 Task: Create a section Speed King and in the section, add a milestone Remote work and collaboration enhancement in the project ConnectTech
Action: Mouse moved to (65, 538)
Screenshot: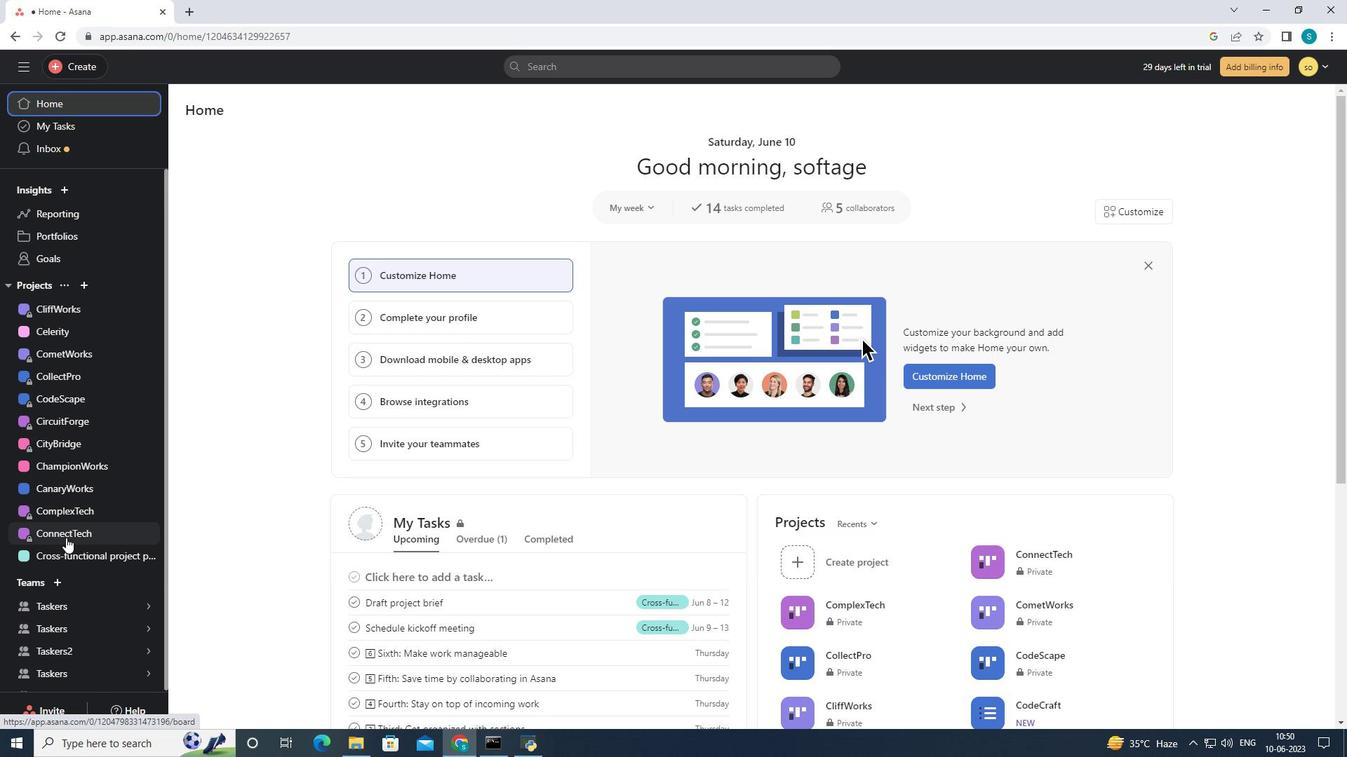 
Action: Mouse pressed left at (65, 538)
Screenshot: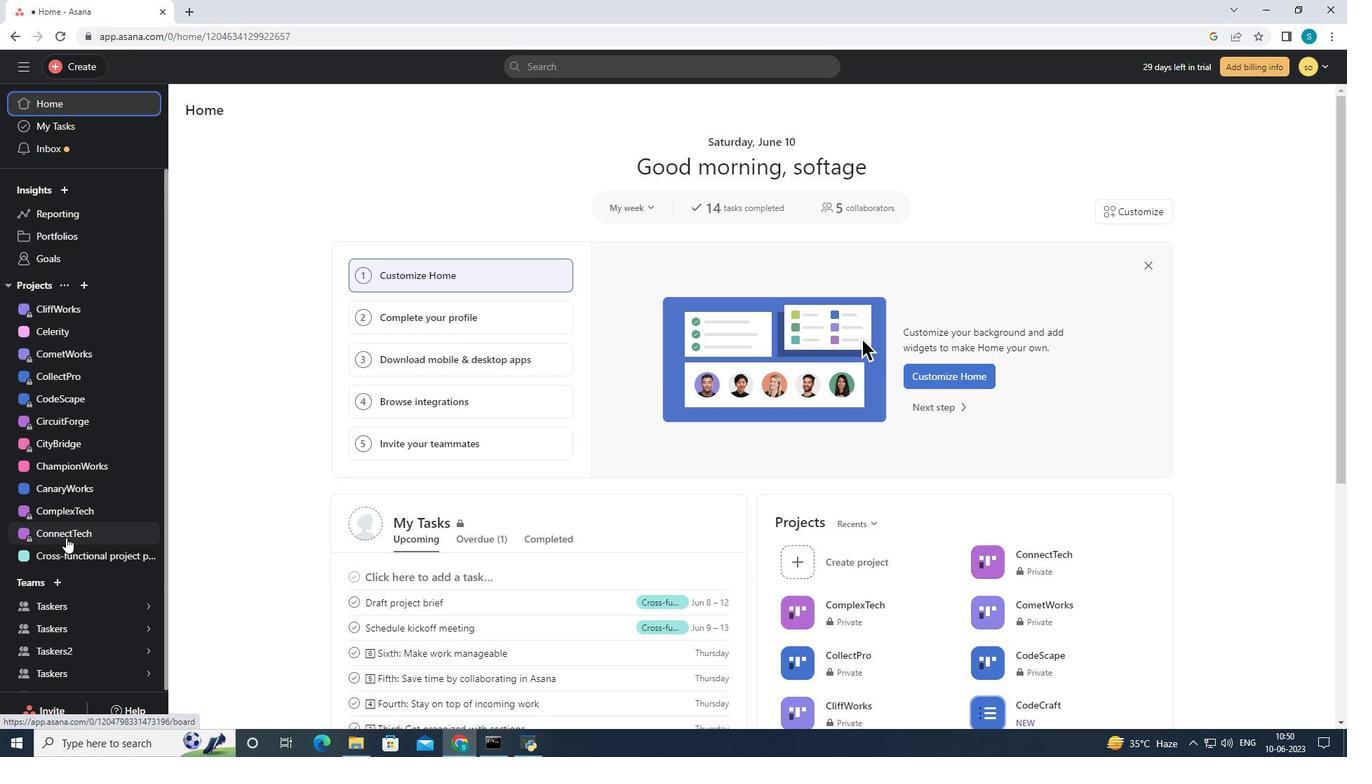 
Action: Mouse moved to (1090, 211)
Screenshot: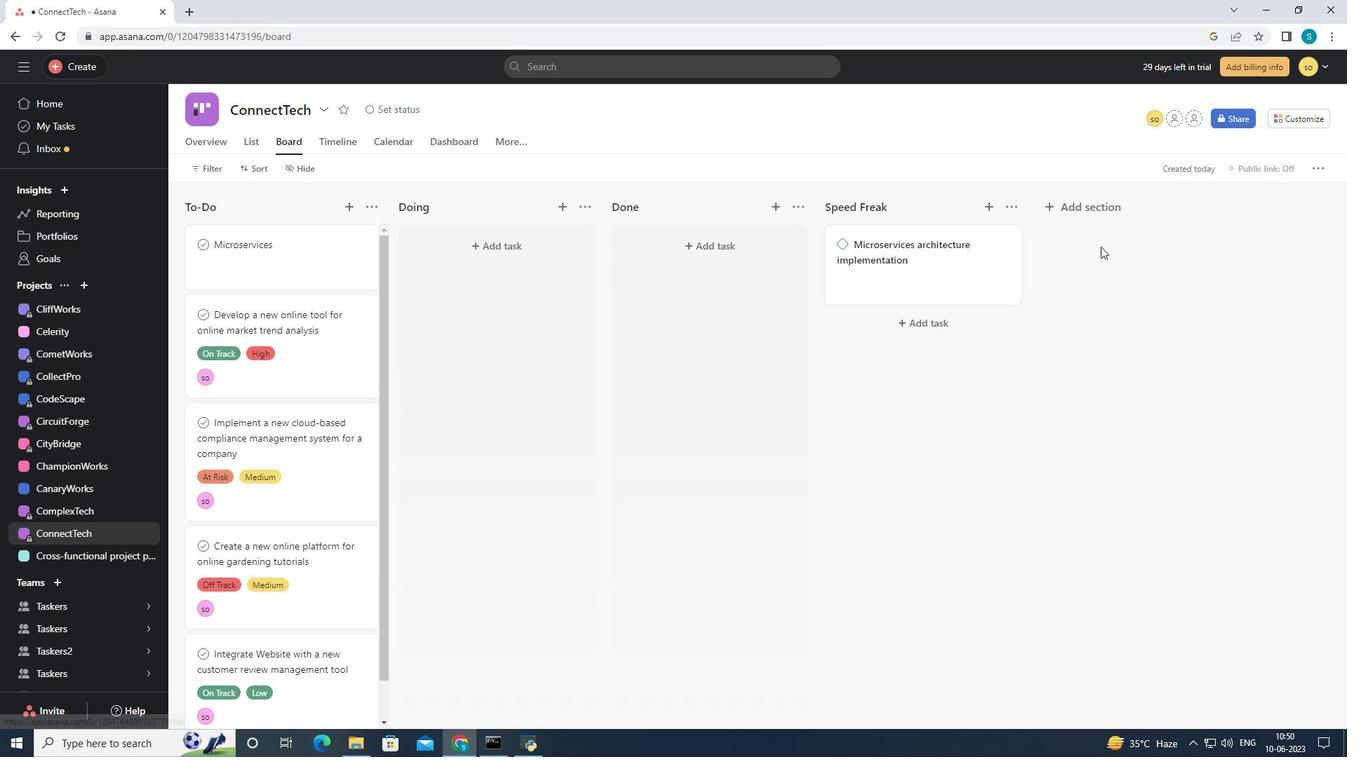 
Action: Mouse pressed left at (1090, 211)
Screenshot: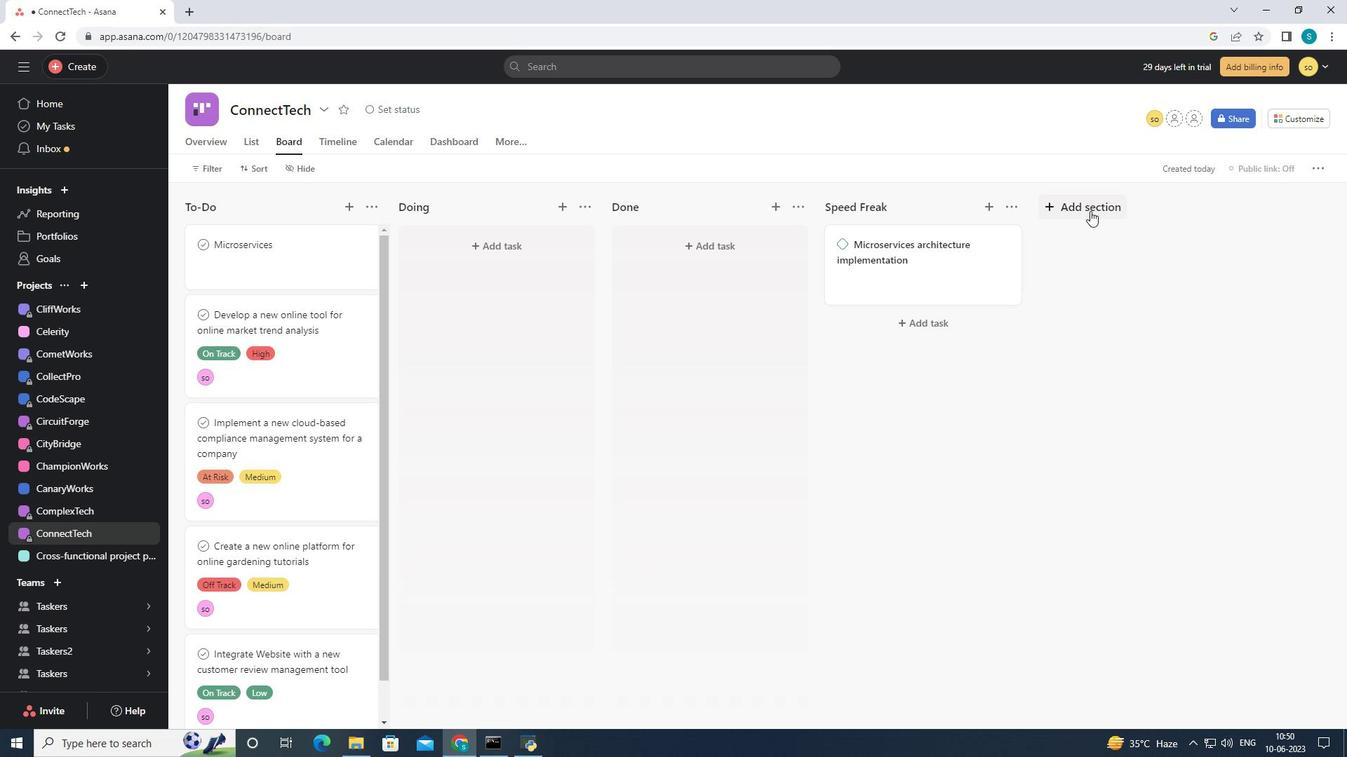 
Action: Key pressed <Key.shift>Speed<Key.space><Key.shift>King
Screenshot: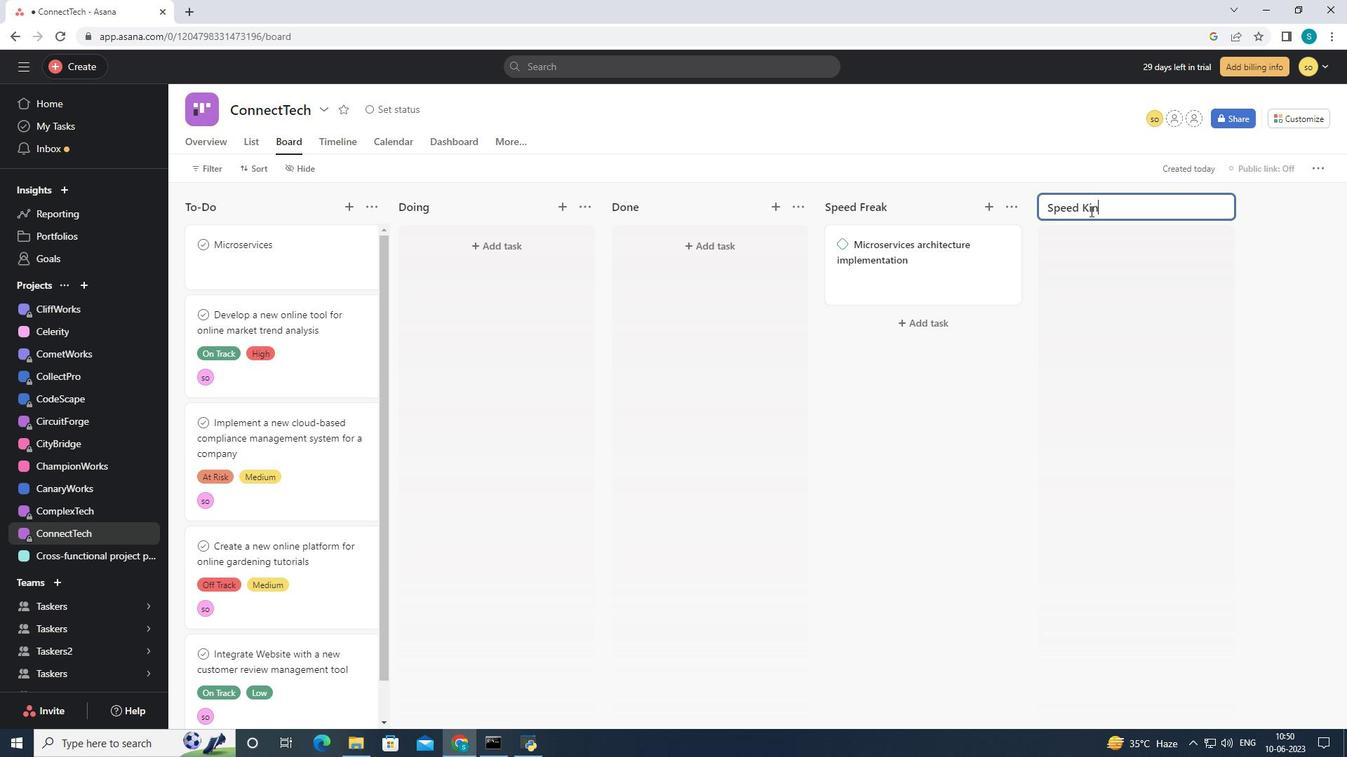 
Action: Mouse moved to (1162, 252)
Screenshot: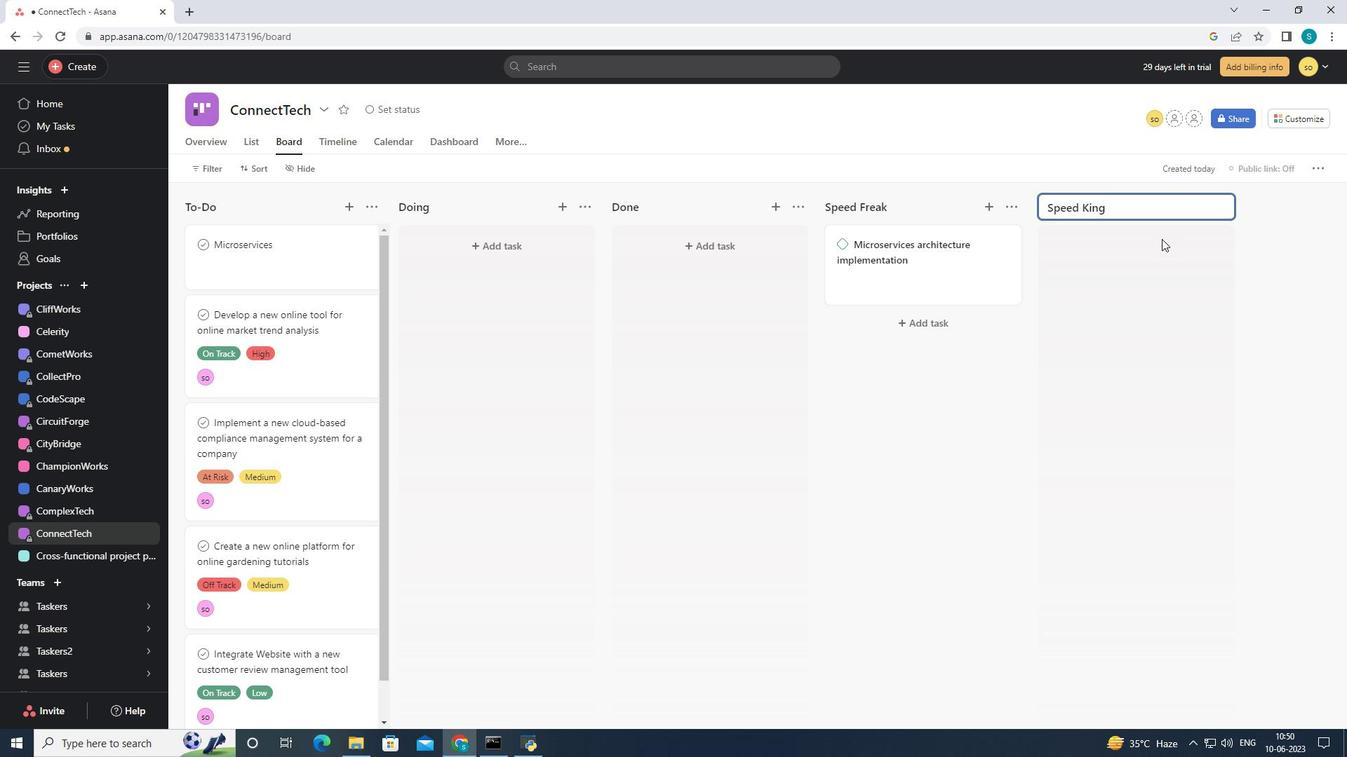 
Action: Mouse pressed left at (1162, 252)
Screenshot: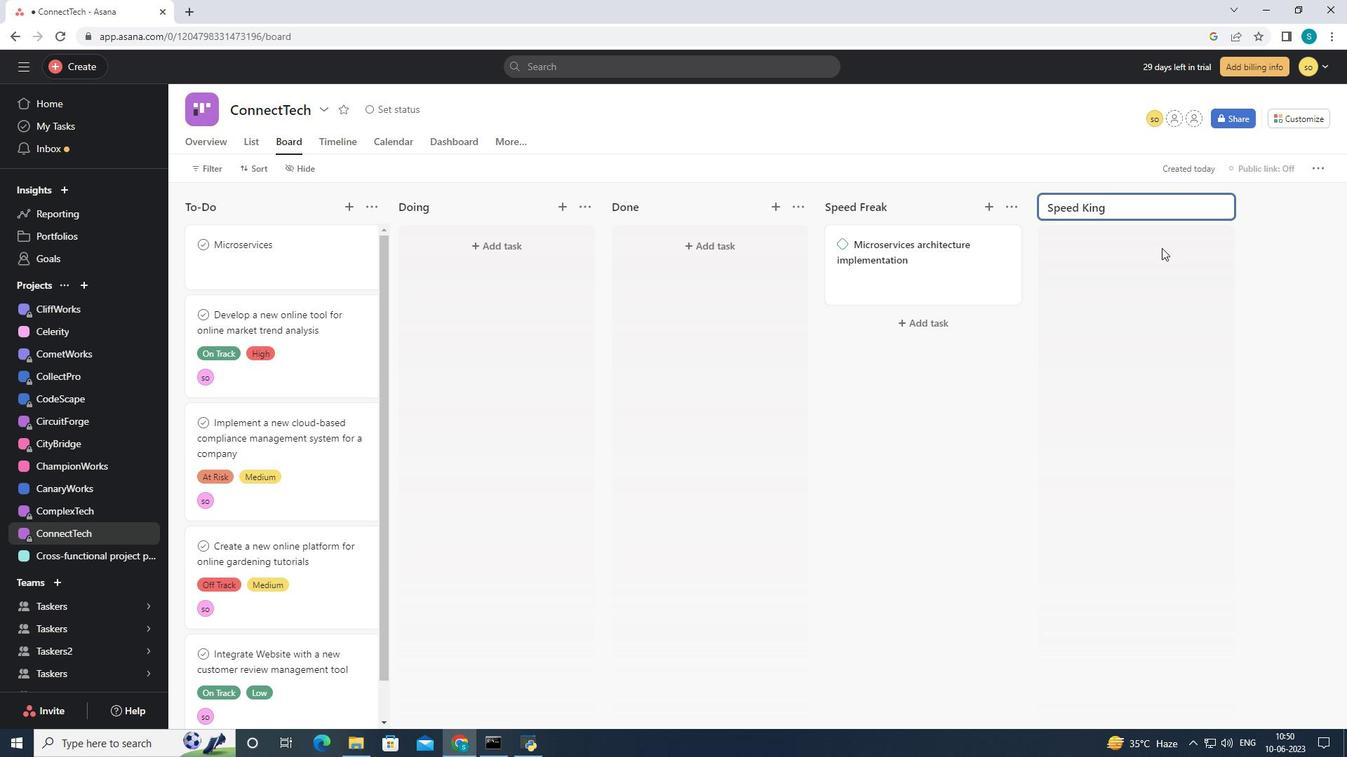 
Action: Mouse moved to (1090, 208)
Screenshot: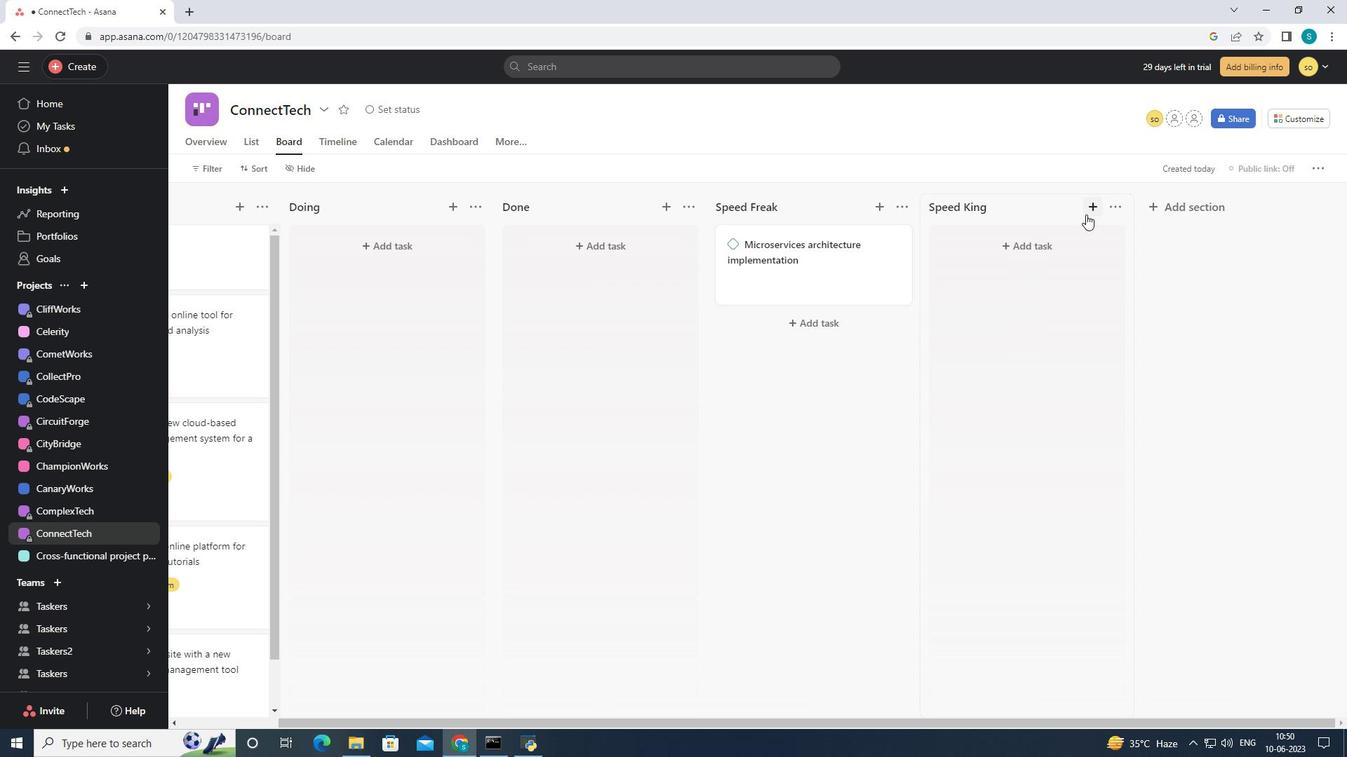 
Action: Mouse pressed left at (1090, 208)
Screenshot: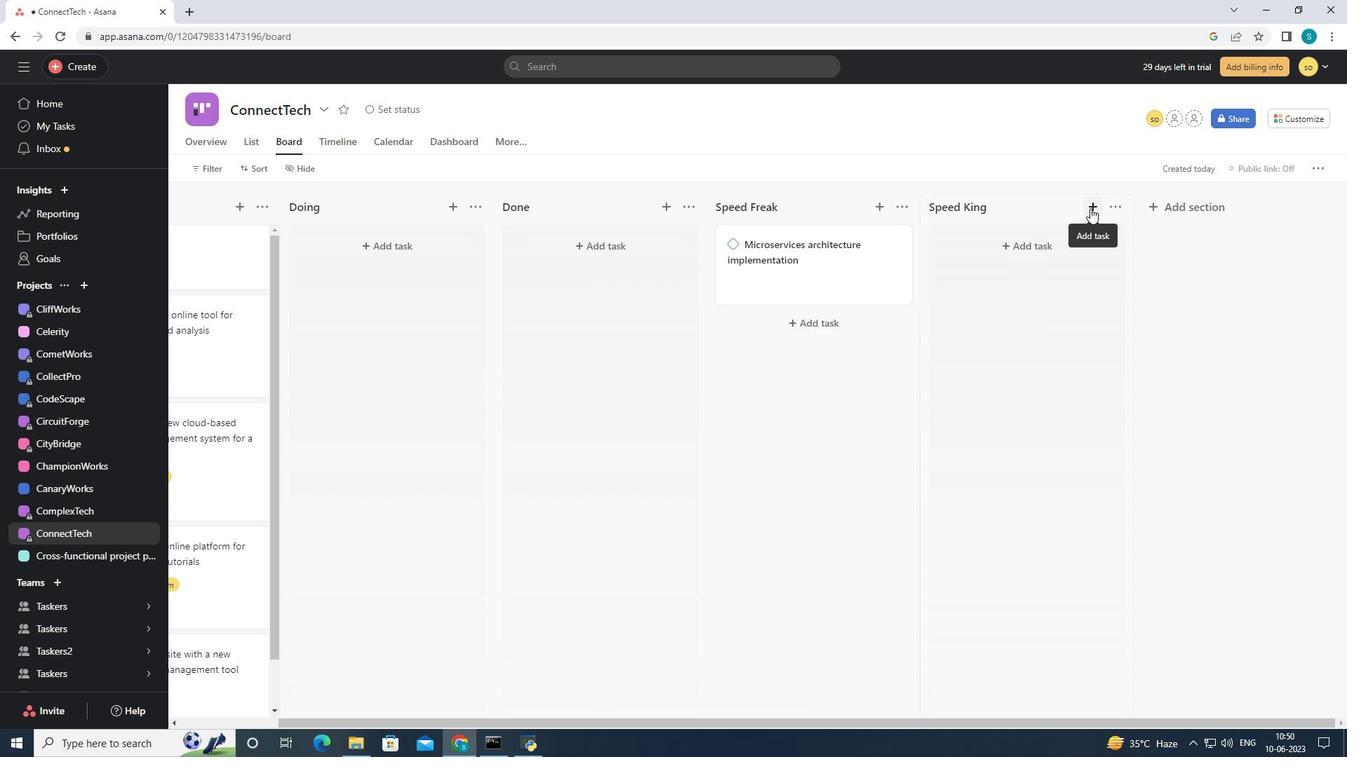 
Action: Mouse moved to (1057, 244)
Screenshot: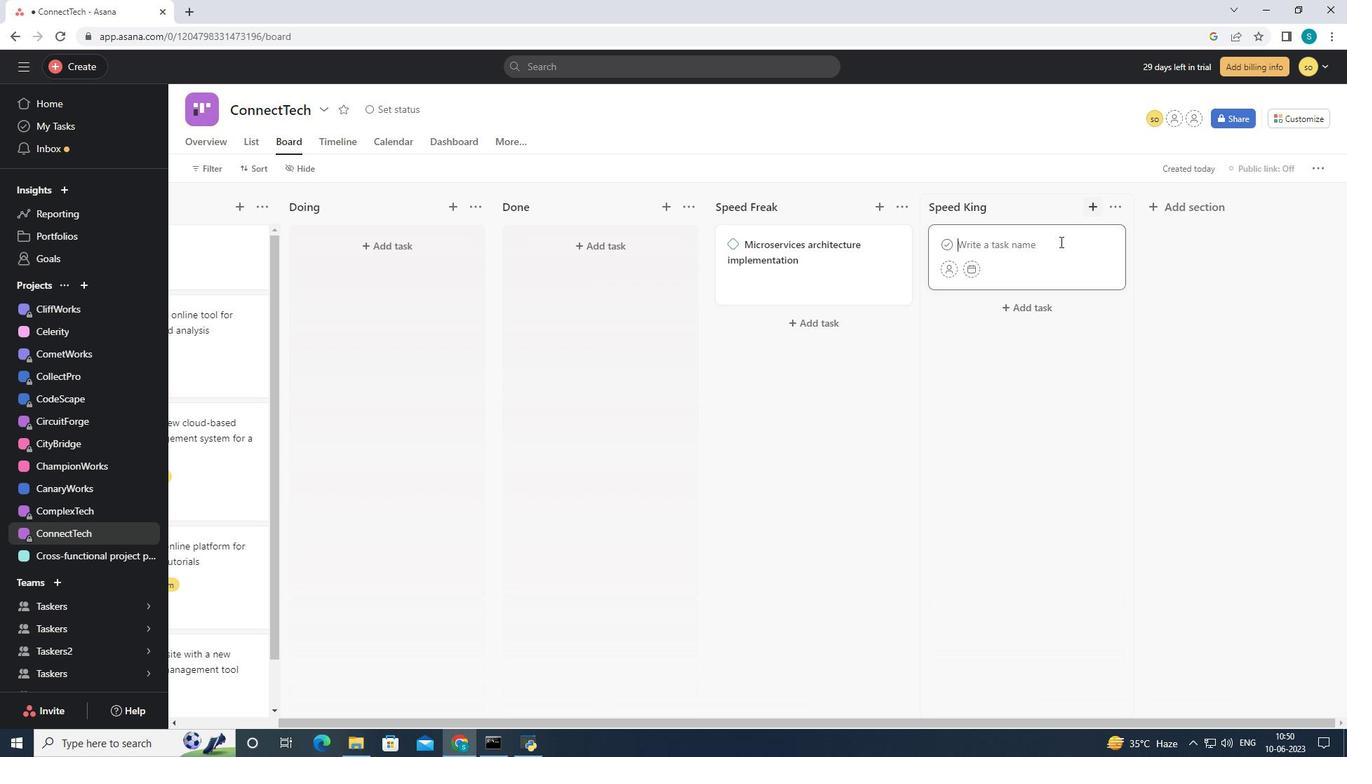 
Action: Key pressed <Key.shift><Key.shift><Key.shift><Key.shift><Key.shift><Key.shift><Key.shift><Key.shift><Key.shift>P<Key.backspace><Key.shift>Remote<Key.space>work<Key.space>and<Key.space>collaboration<Key.space>enhancement
Screenshot: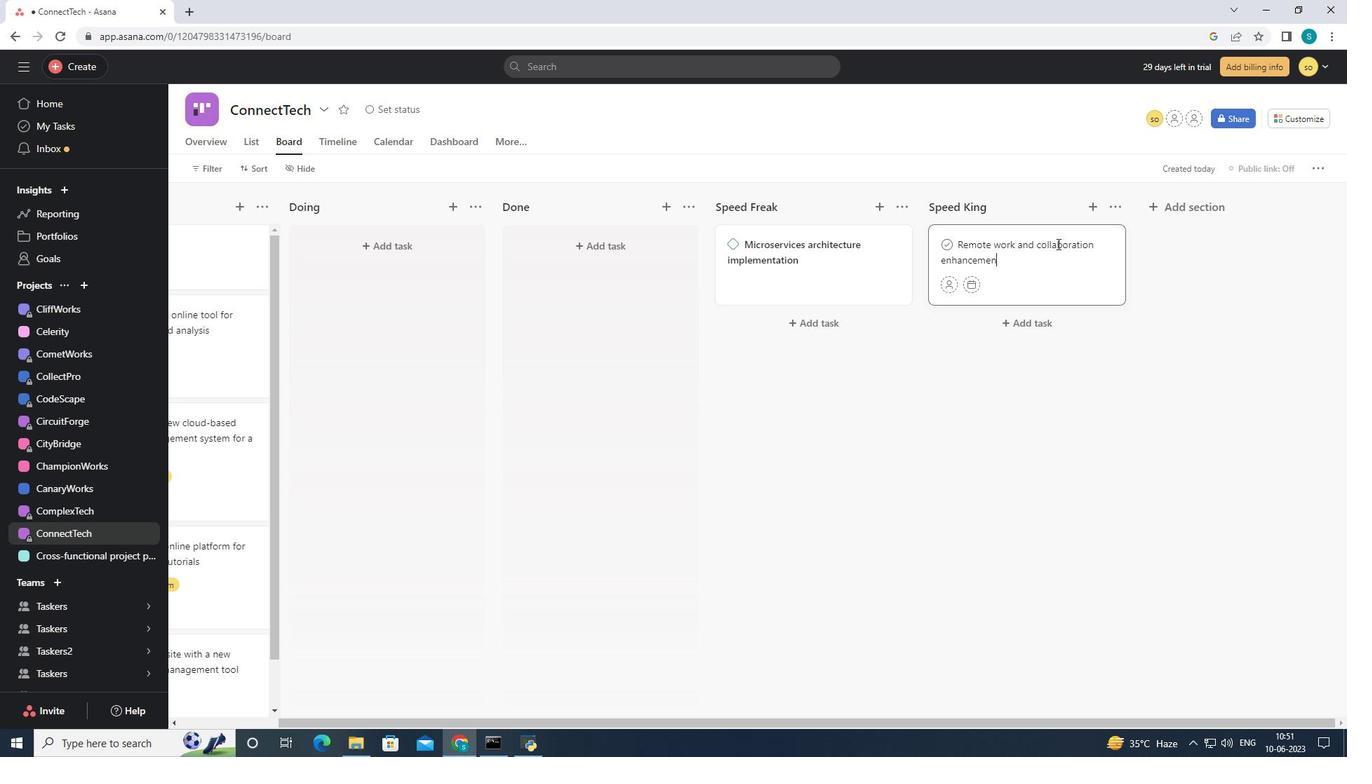 
Action: Mouse moved to (1070, 270)
Screenshot: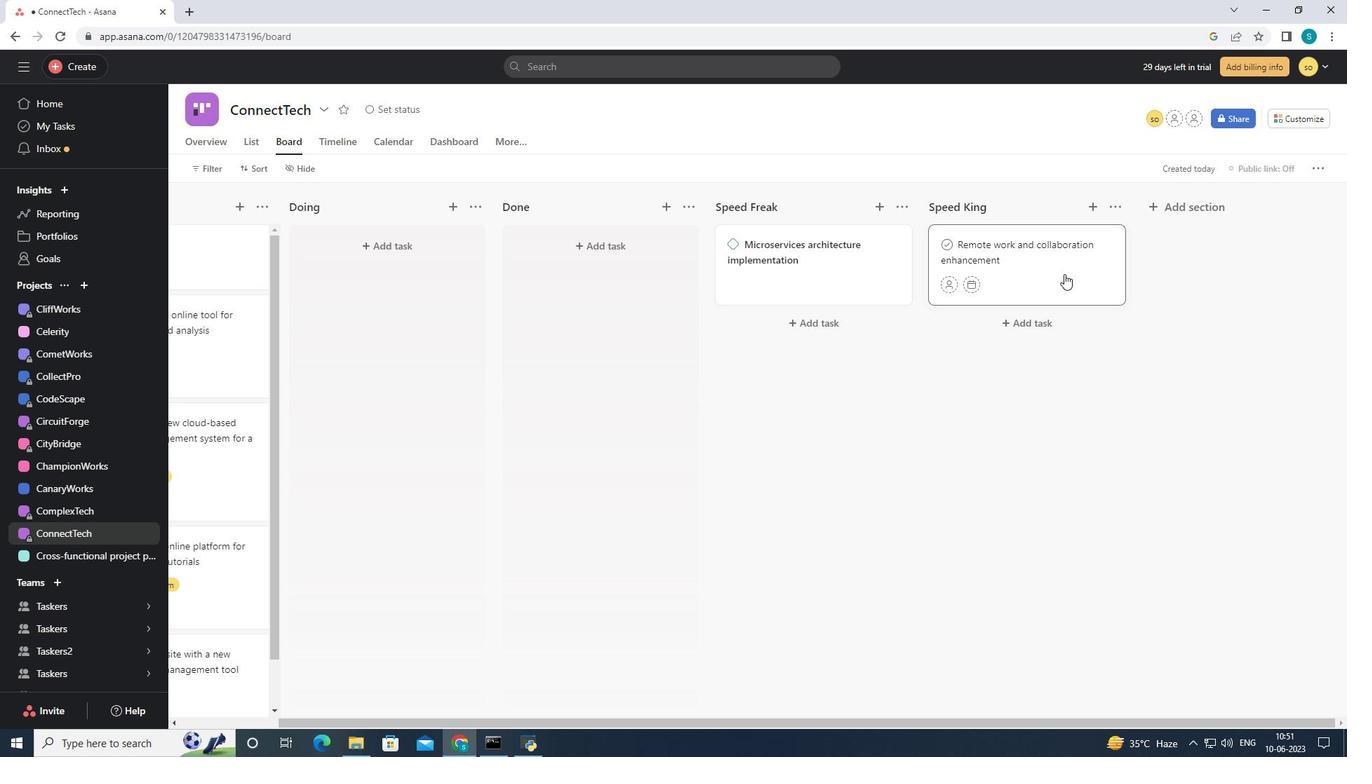 
Action: Mouse pressed left at (1070, 270)
Screenshot: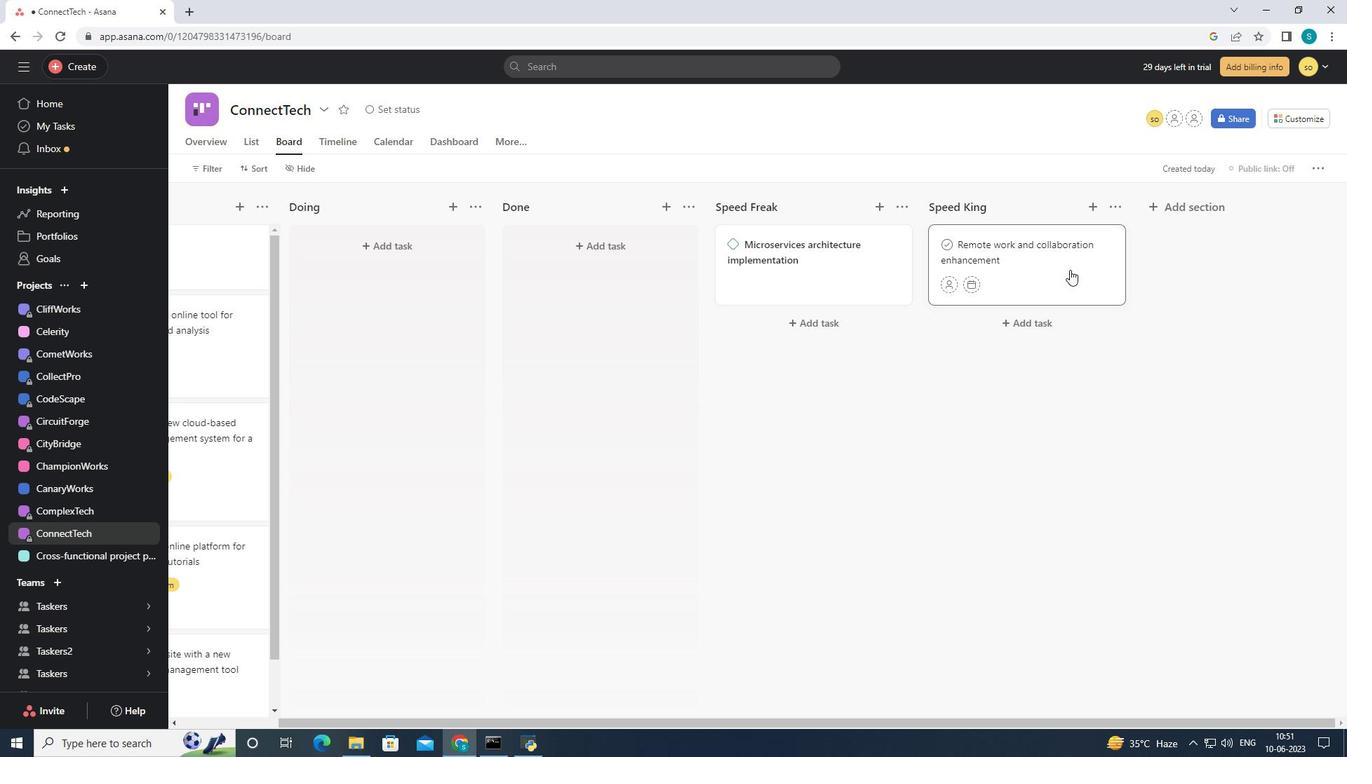 
Action: Mouse moved to (1301, 174)
Screenshot: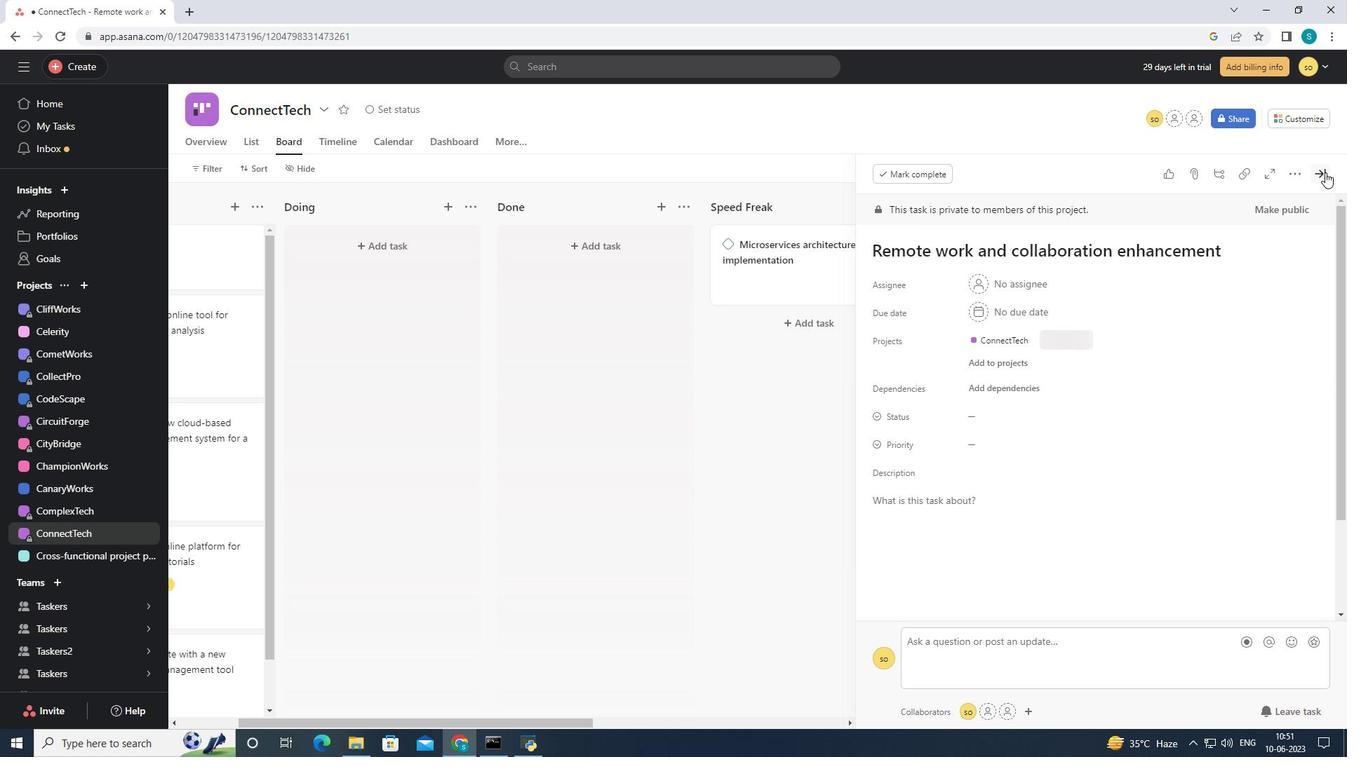 
Action: Mouse pressed left at (1301, 174)
Screenshot: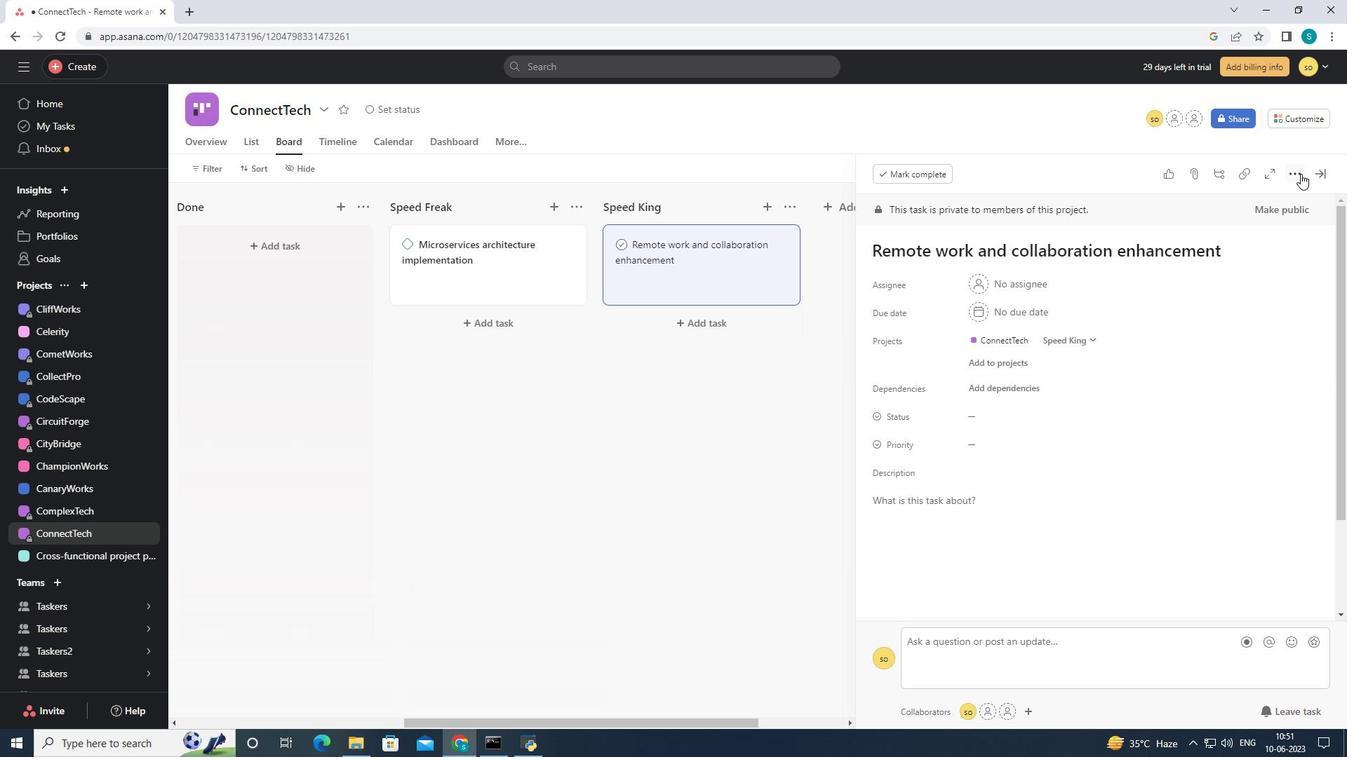 
Action: Mouse moved to (1188, 226)
Screenshot: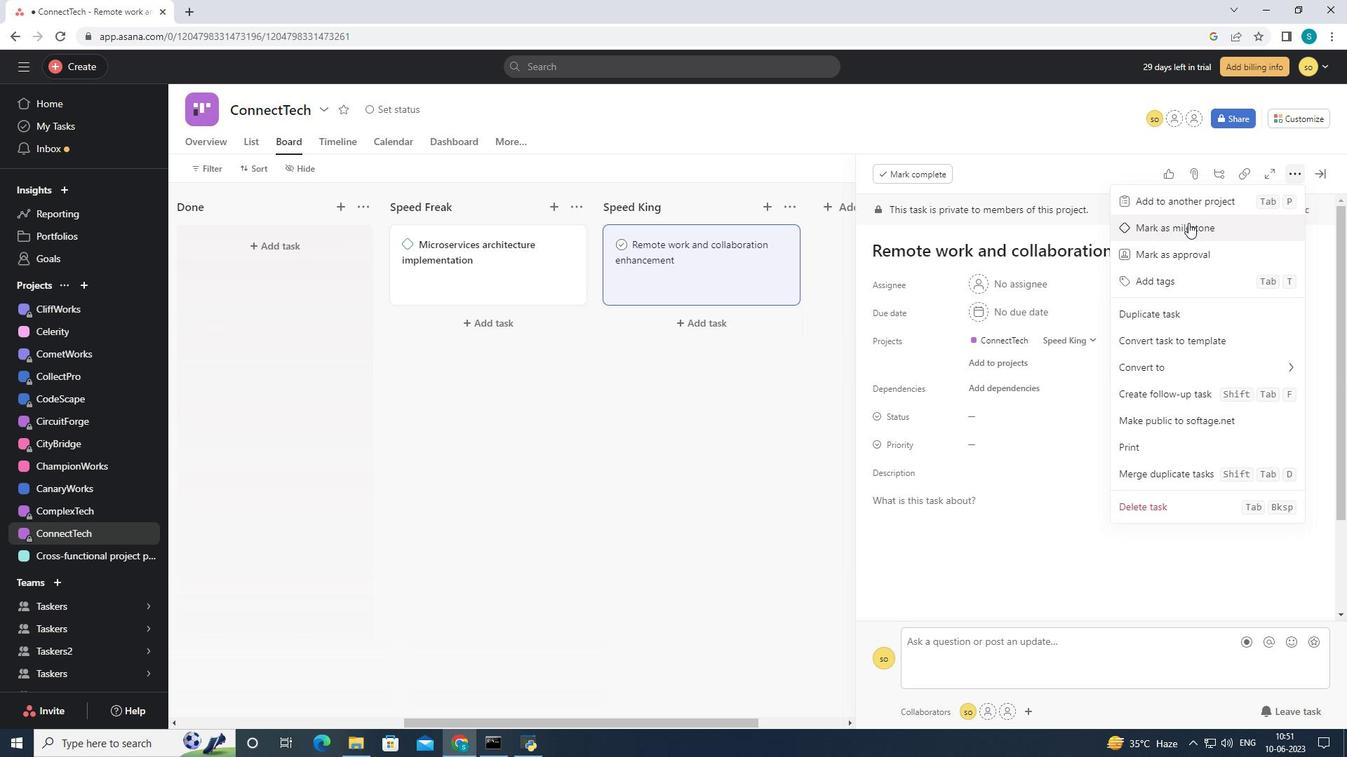 
Action: Mouse pressed left at (1188, 226)
Screenshot: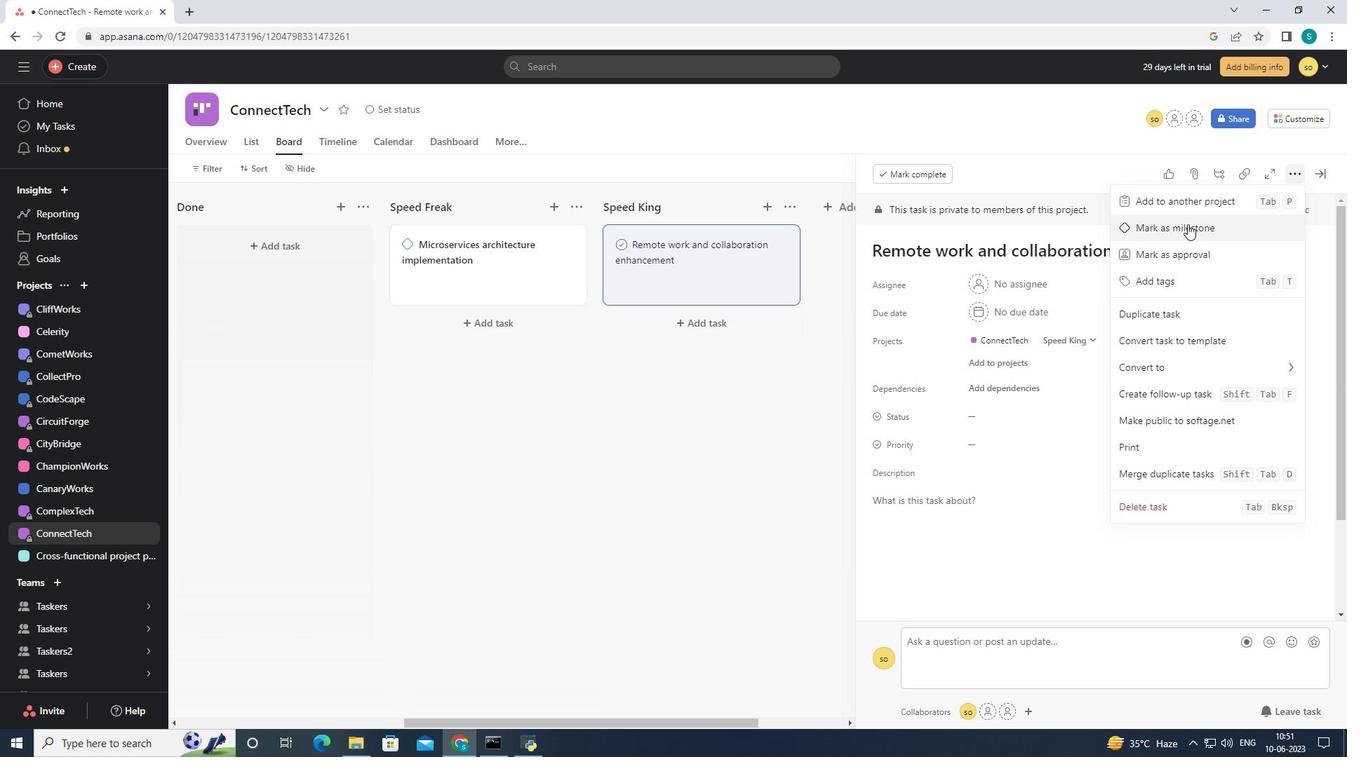
Action: Mouse moved to (1327, 171)
Screenshot: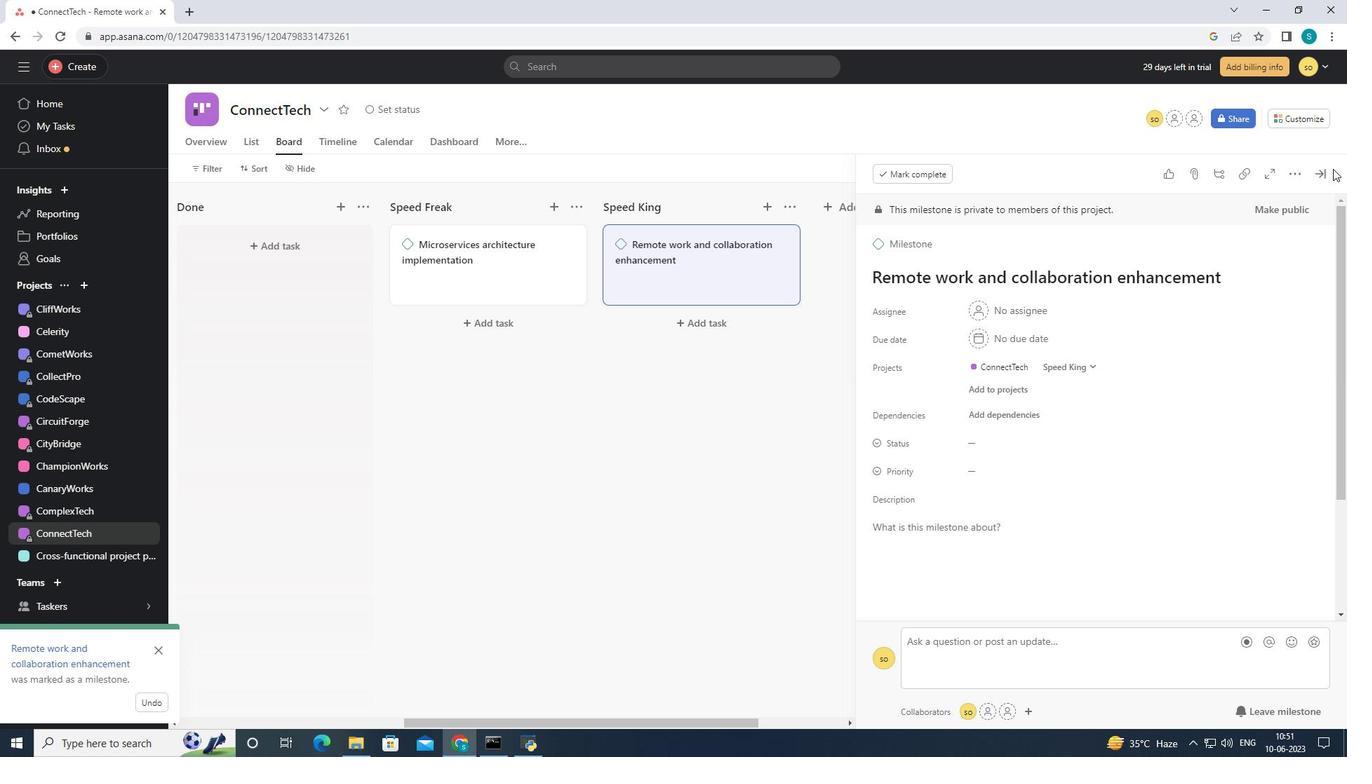 
Action: Mouse pressed left at (1327, 171)
Screenshot: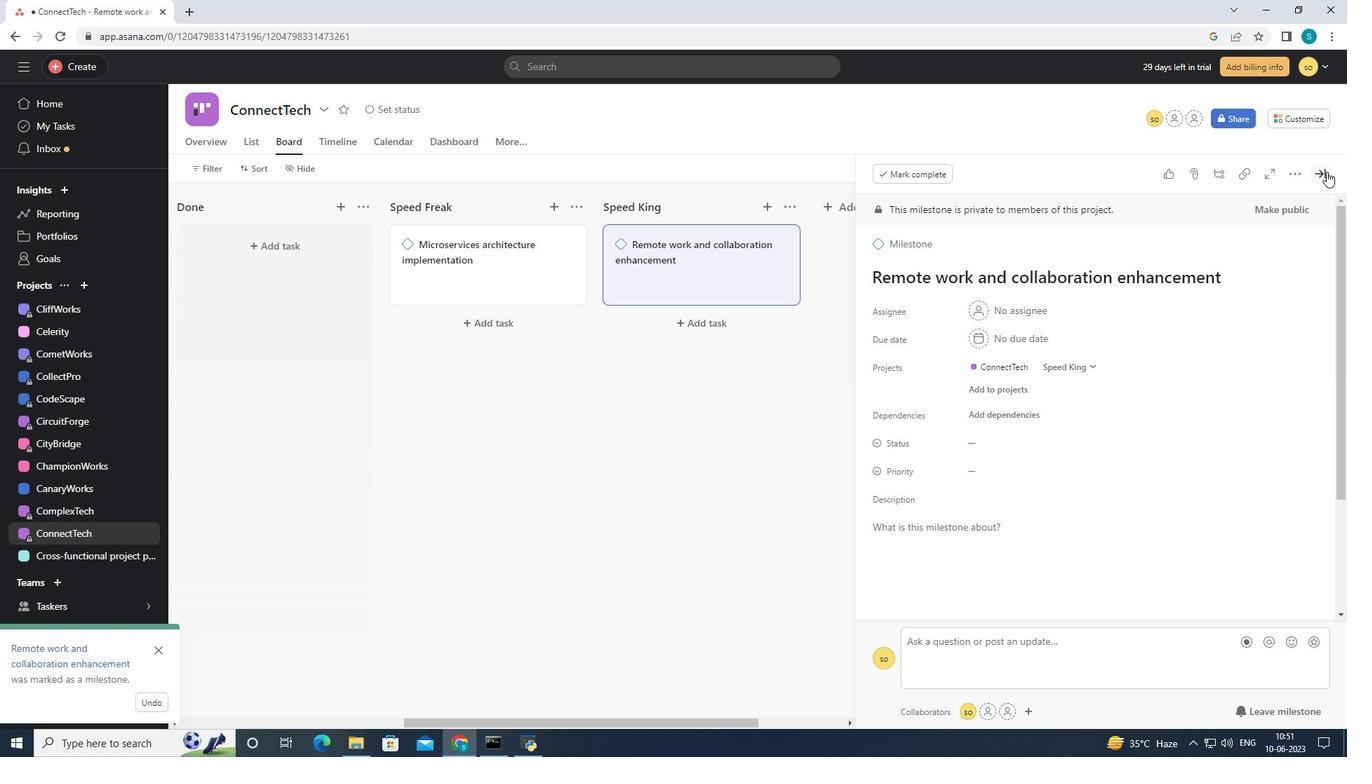 
Action: Mouse moved to (985, 348)
Screenshot: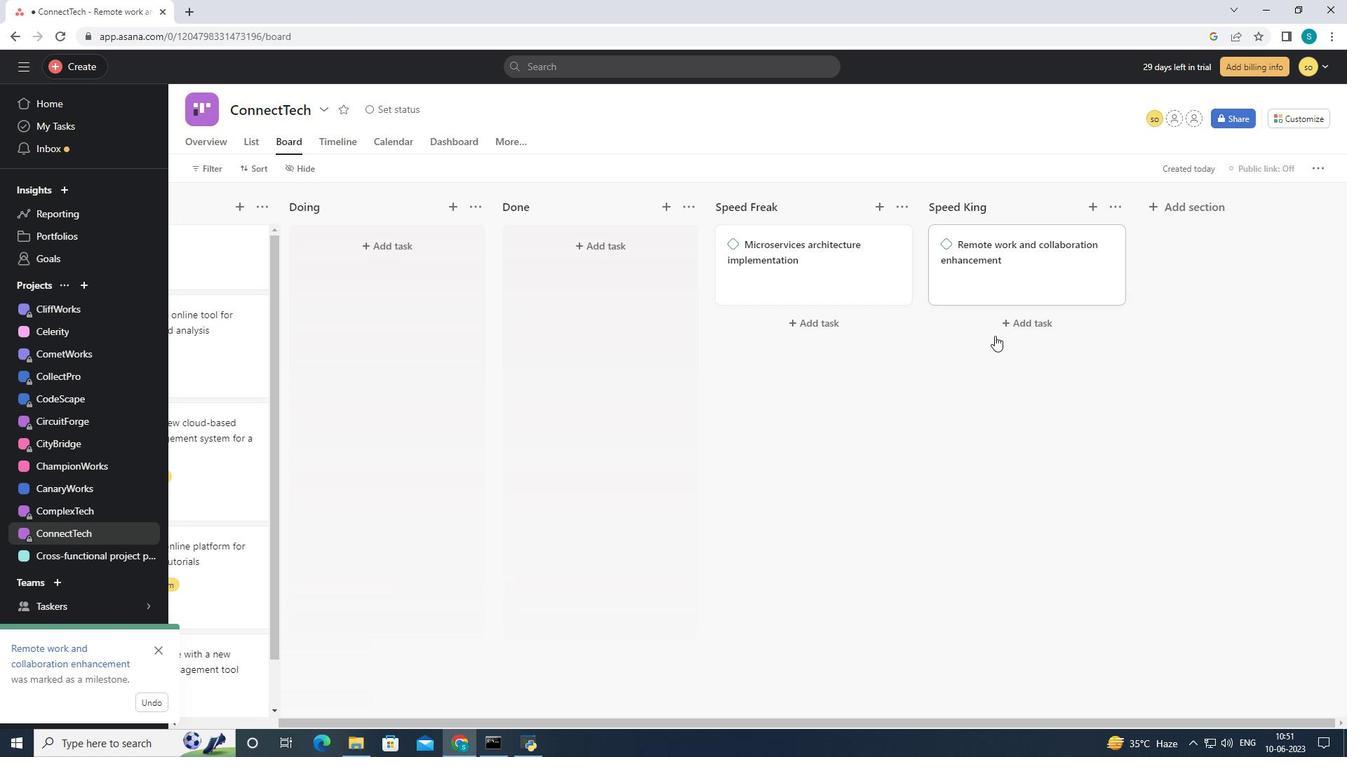 
